 Task: In the  document acquisition.txt, change border color to  'Red' and border width to  '1' Select the first Column and fill it with the color  Light Orange
Action: Mouse moved to (334, 183)
Screenshot: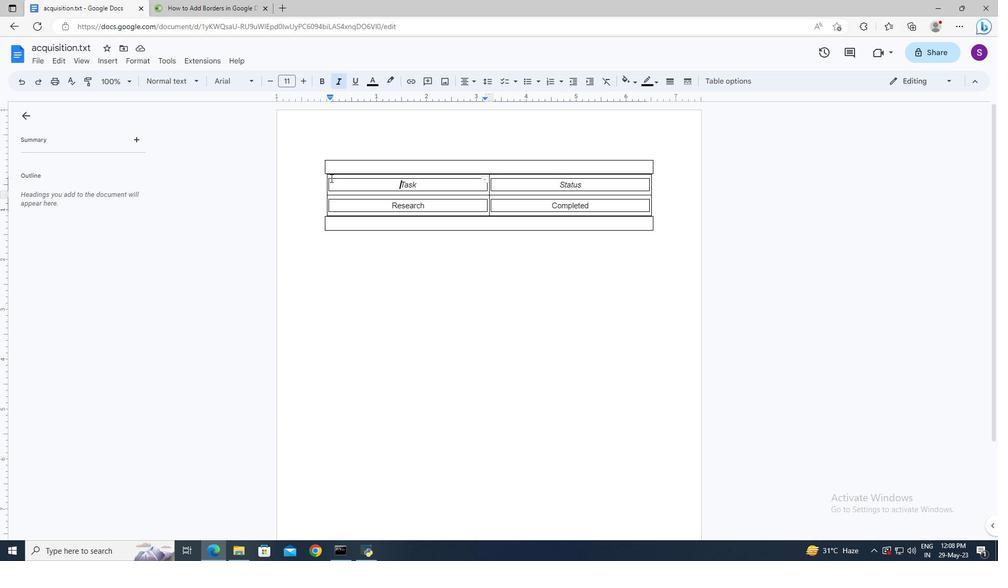 
Action: Mouse pressed left at (334, 183)
Screenshot: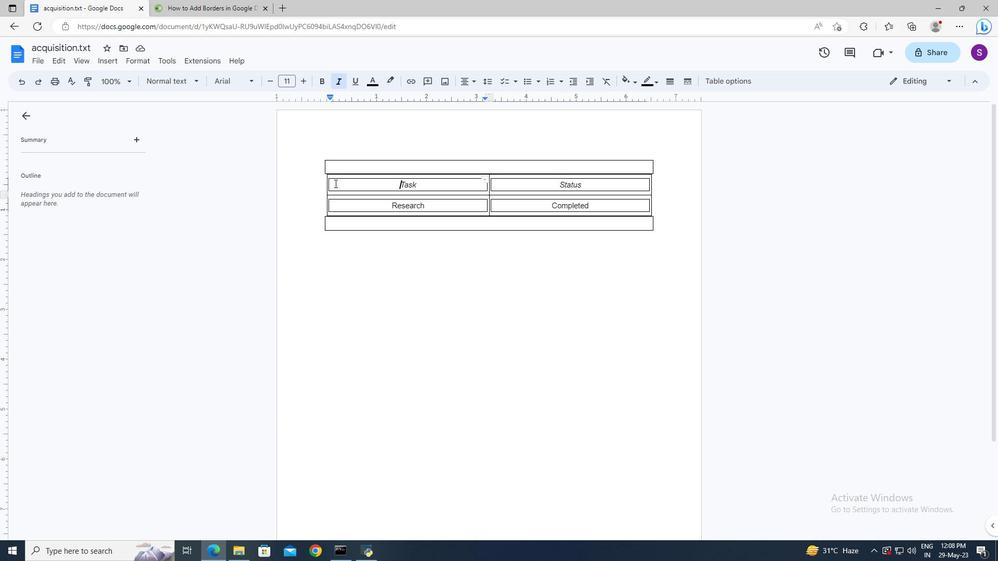
Action: Key pressed ctrl+A
Screenshot: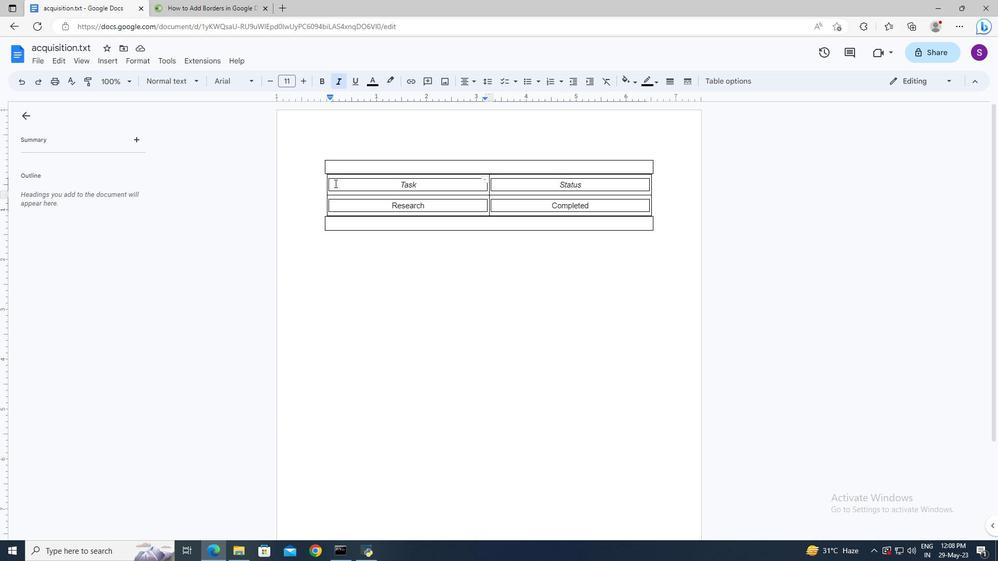 
Action: Mouse moved to (148, 61)
Screenshot: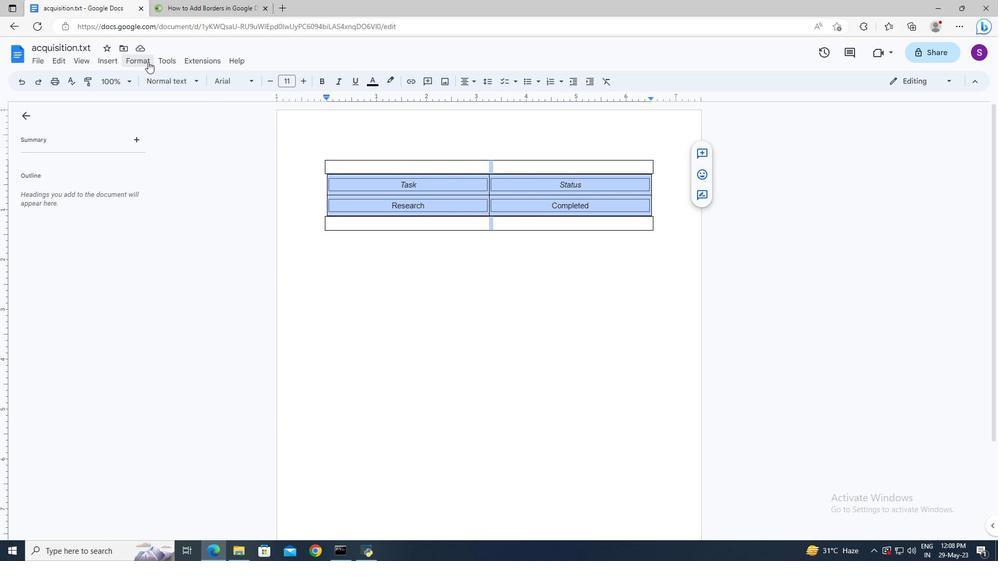 
Action: Mouse pressed left at (148, 61)
Screenshot: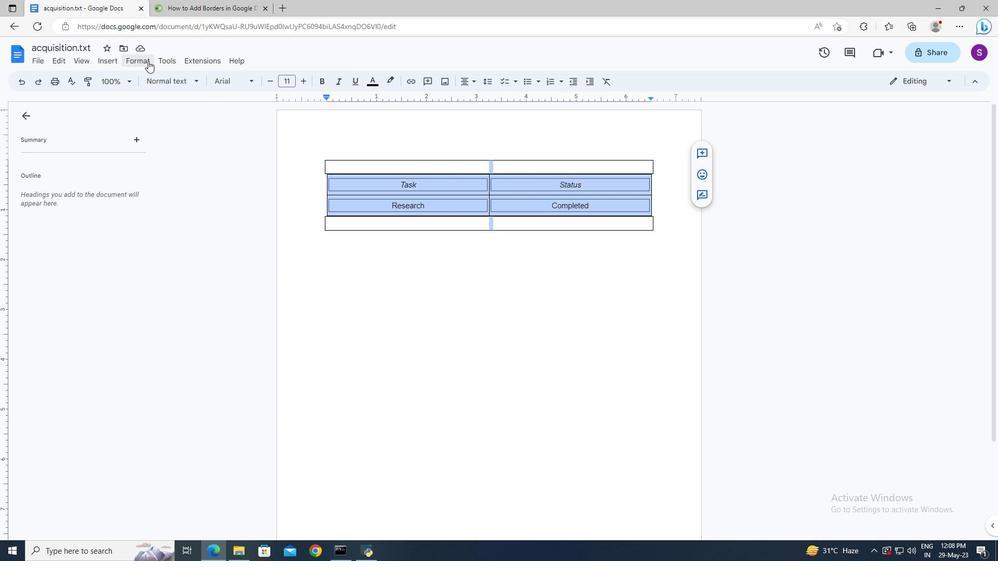 
Action: Mouse moved to (306, 96)
Screenshot: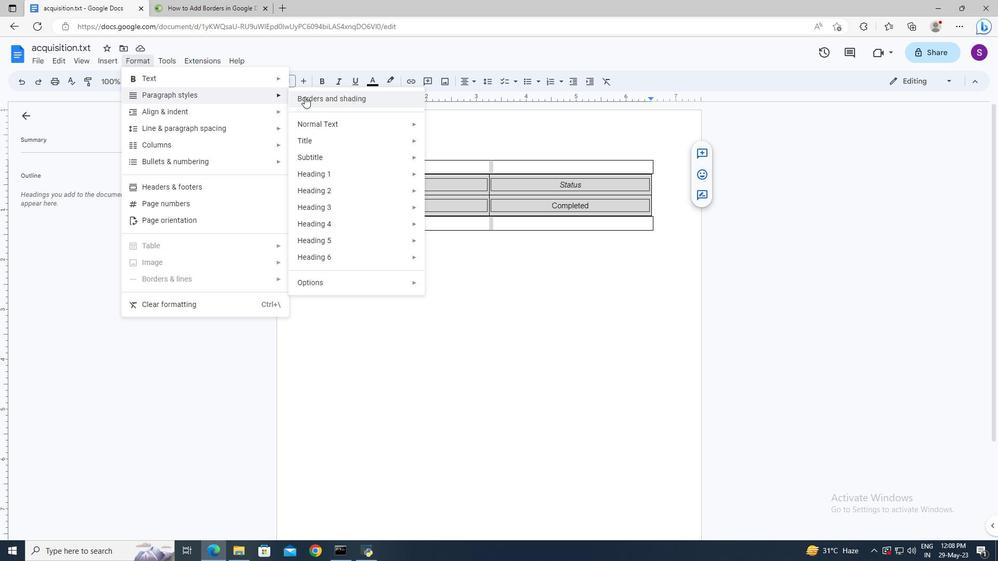 
Action: Mouse pressed left at (306, 96)
Screenshot: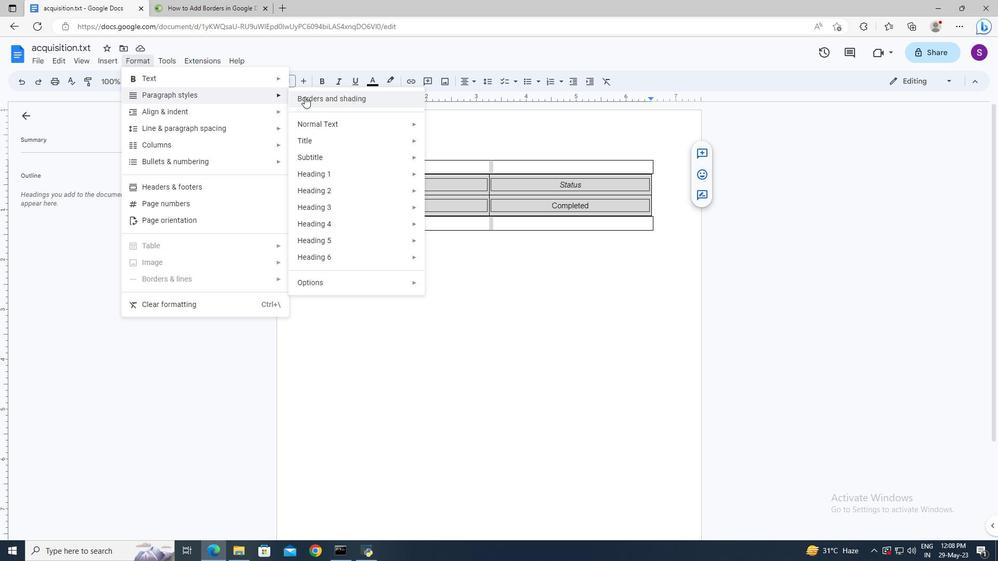 
Action: Mouse moved to (565, 291)
Screenshot: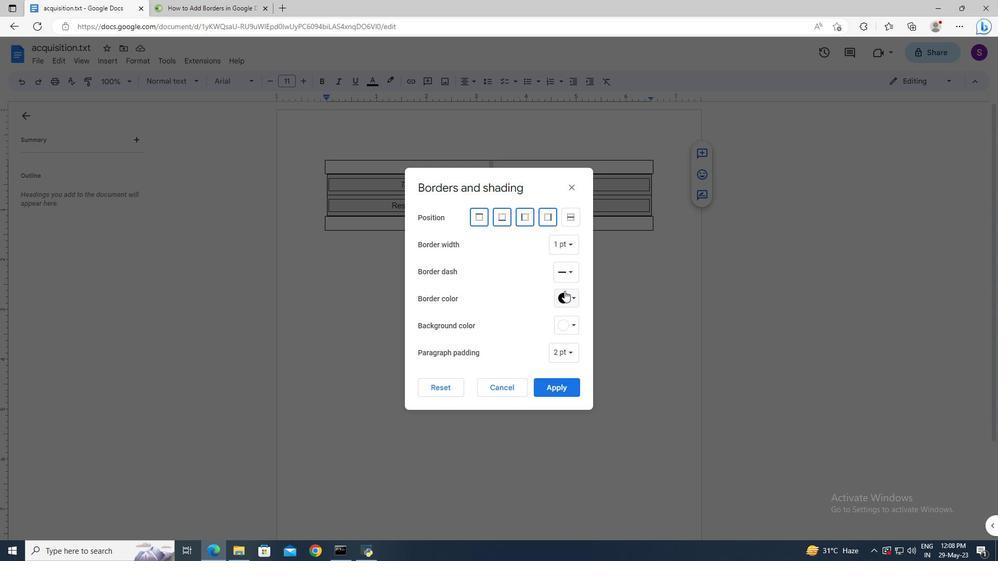 
Action: Mouse pressed left at (565, 291)
Screenshot: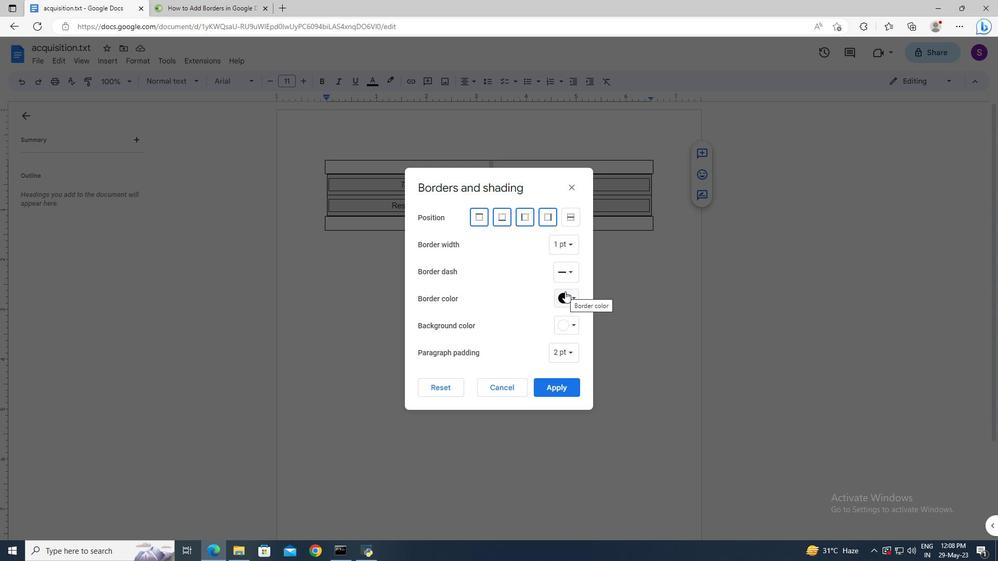 
Action: Mouse moved to (577, 329)
Screenshot: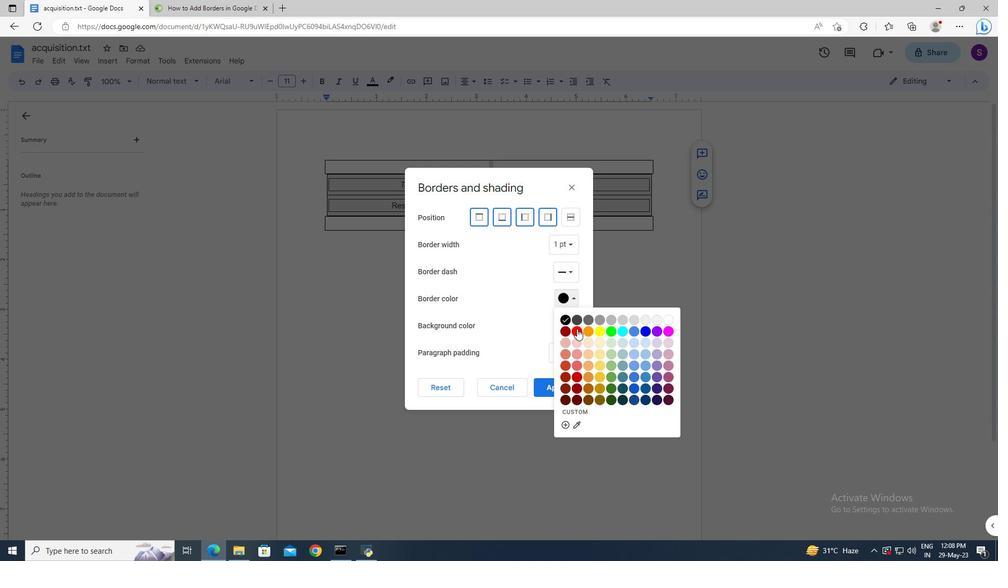 
Action: Mouse pressed left at (577, 329)
Screenshot: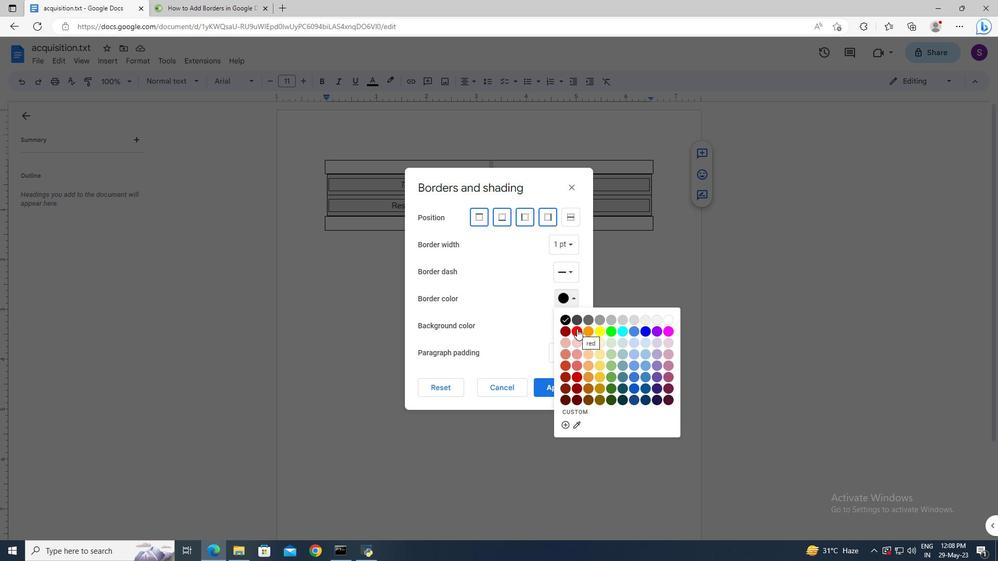 
Action: Mouse moved to (563, 234)
Screenshot: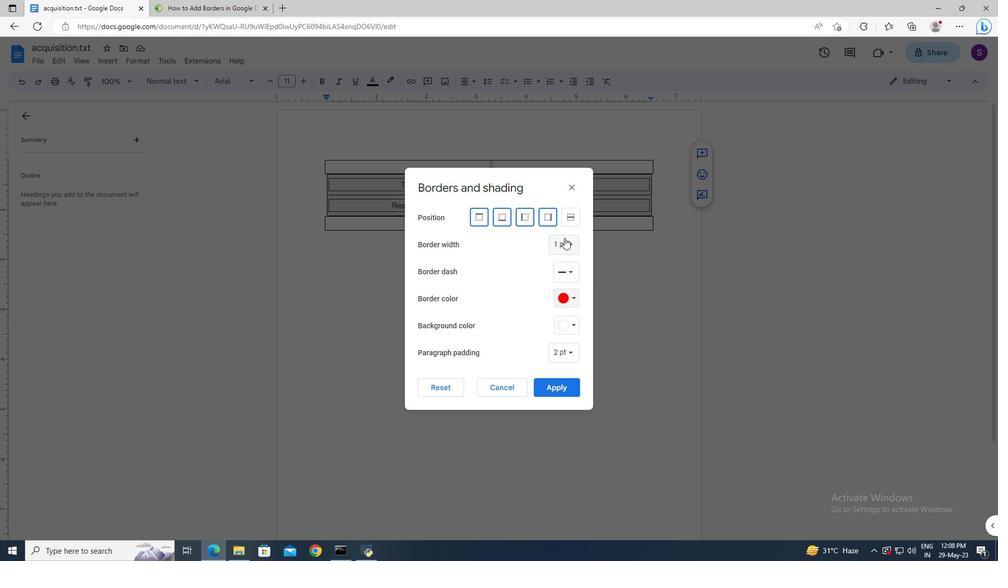 
Action: Mouse pressed left at (563, 234)
Screenshot: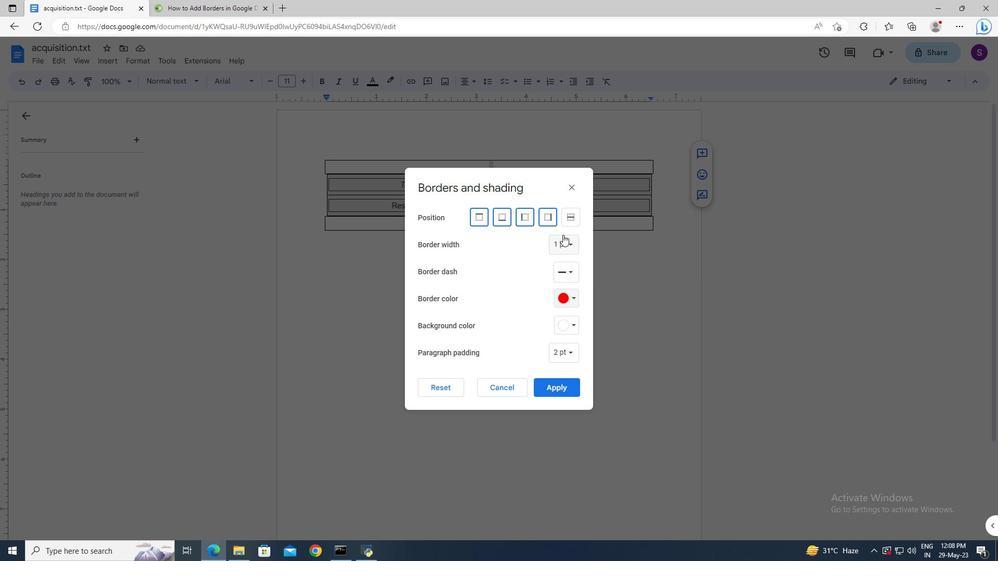 
Action: Mouse moved to (561, 234)
Screenshot: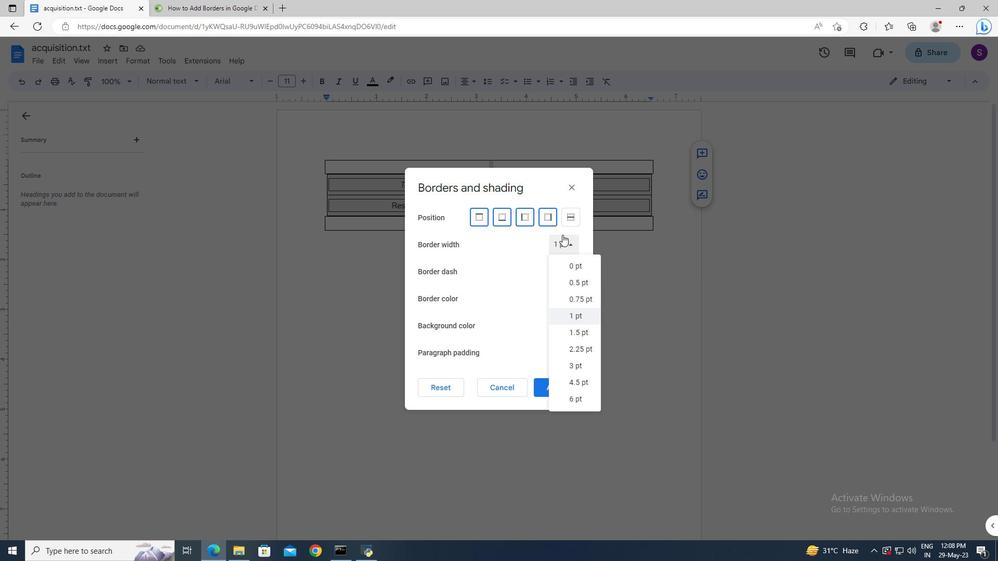 
Action: Key pressed 1
Screenshot: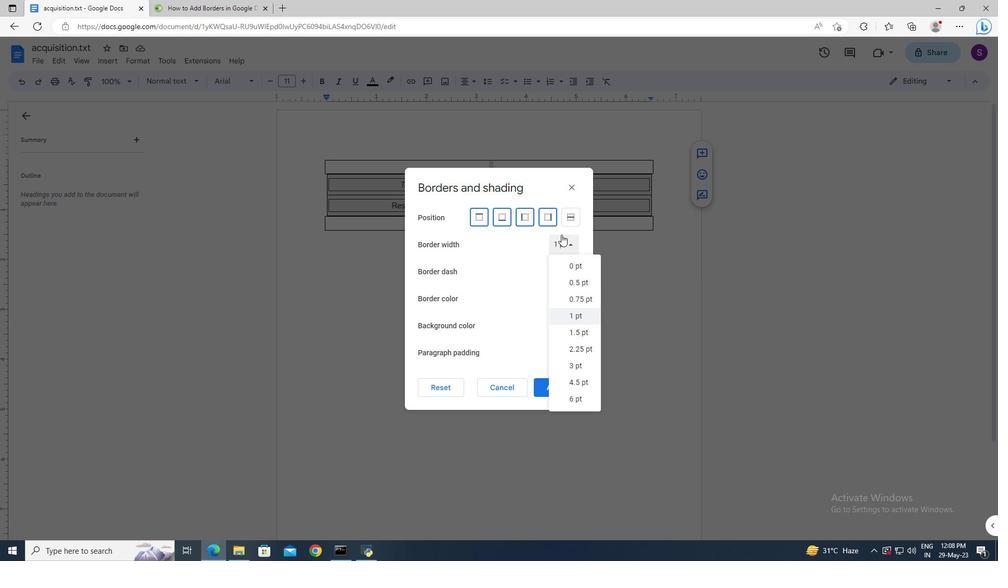 
Action: Mouse moved to (572, 310)
Screenshot: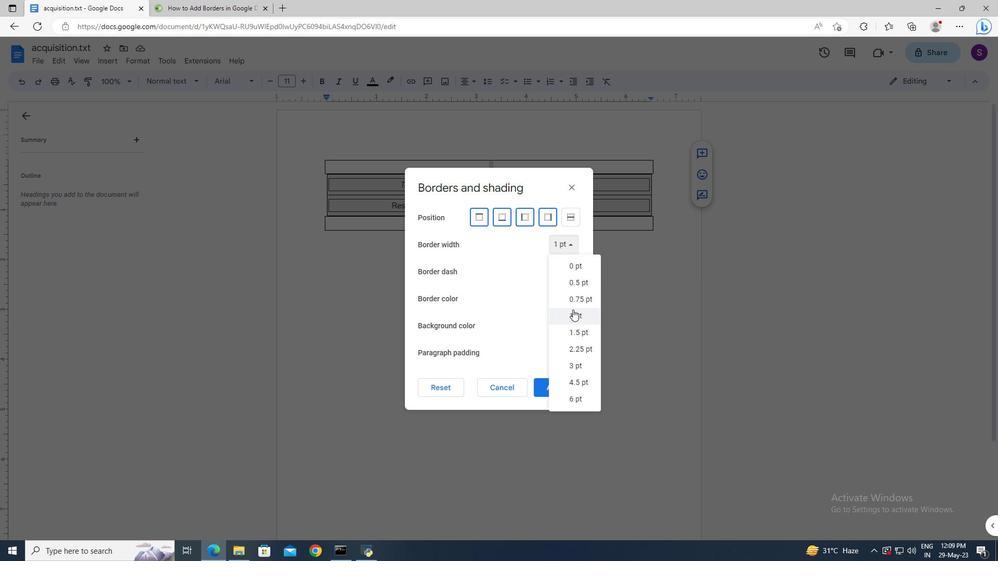 
Action: Mouse pressed left at (572, 310)
Screenshot: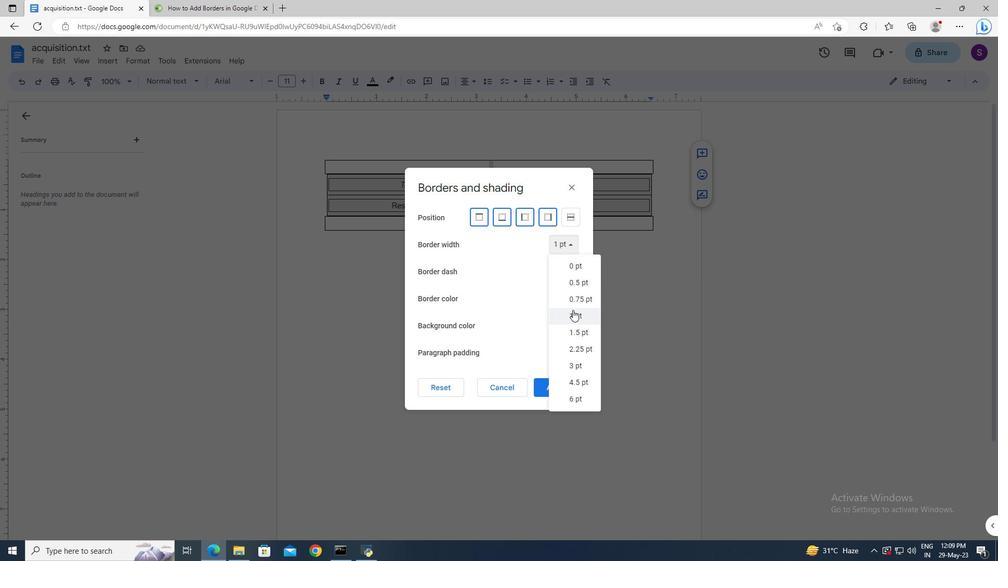 
Action: Mouse moved to (550, 389)
Screenshot: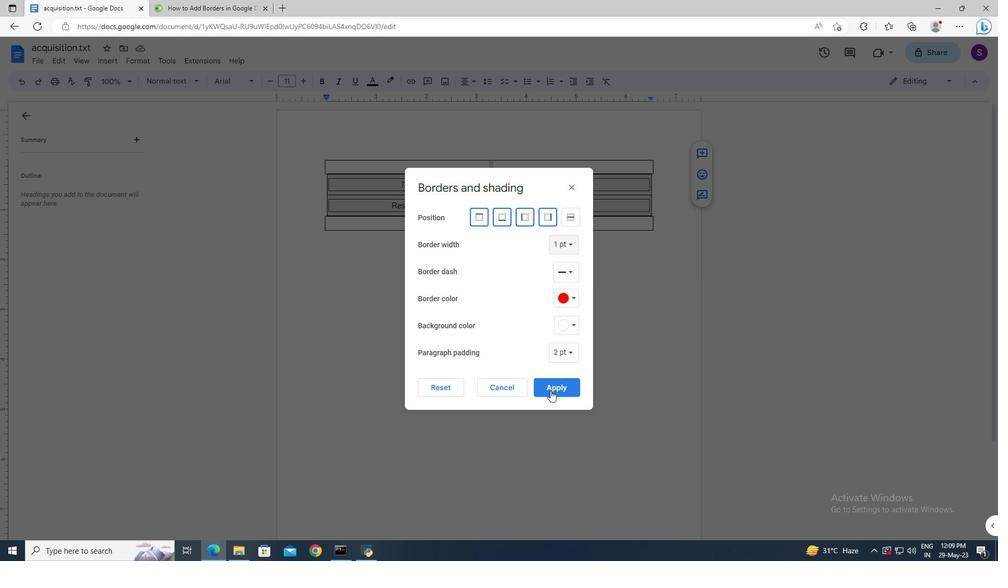 
Action: Mouse pressed left at (550, 389)
Screenshot: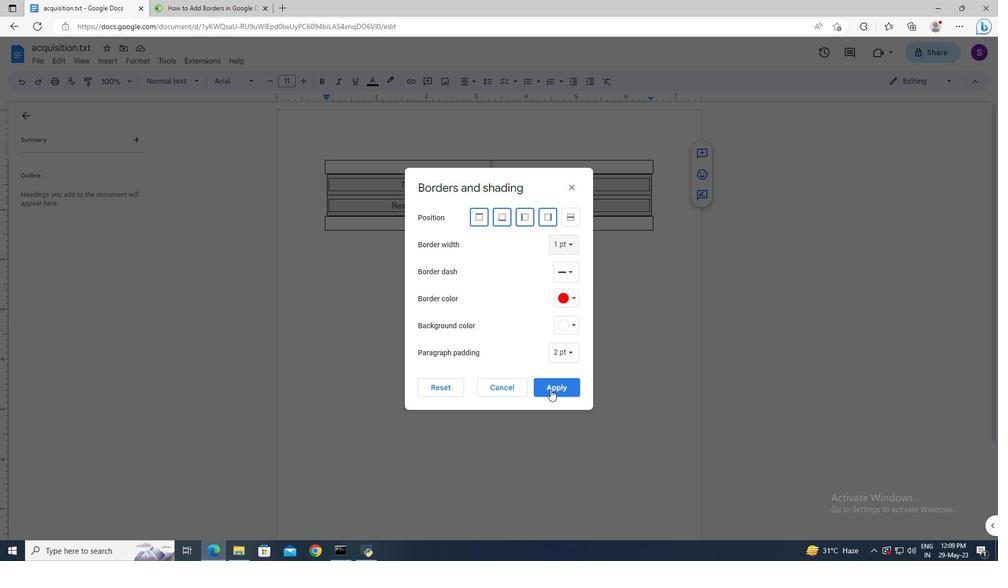 
Action: Mouse moved to (402, 183)
Screenshot: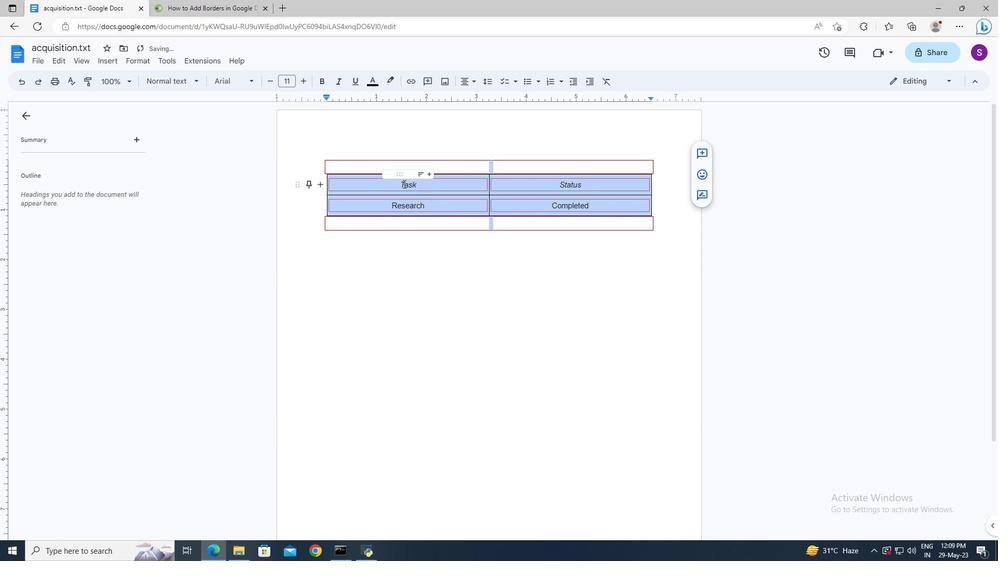
Action: Mouse pressed left at (402, 183)
Screenshot: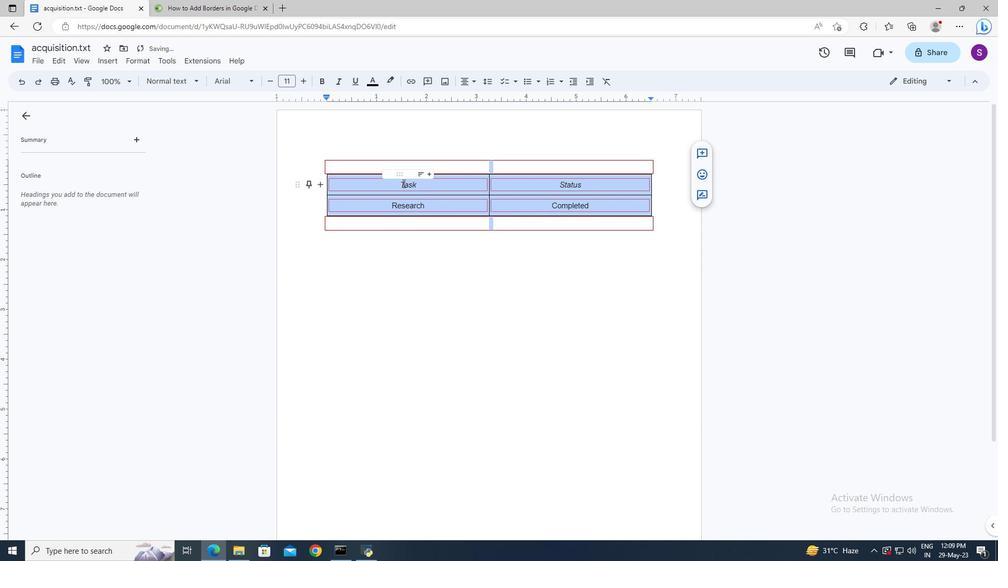 
Action: Key pressed <Key.left><Key.shift><Key.down>
Screenshot: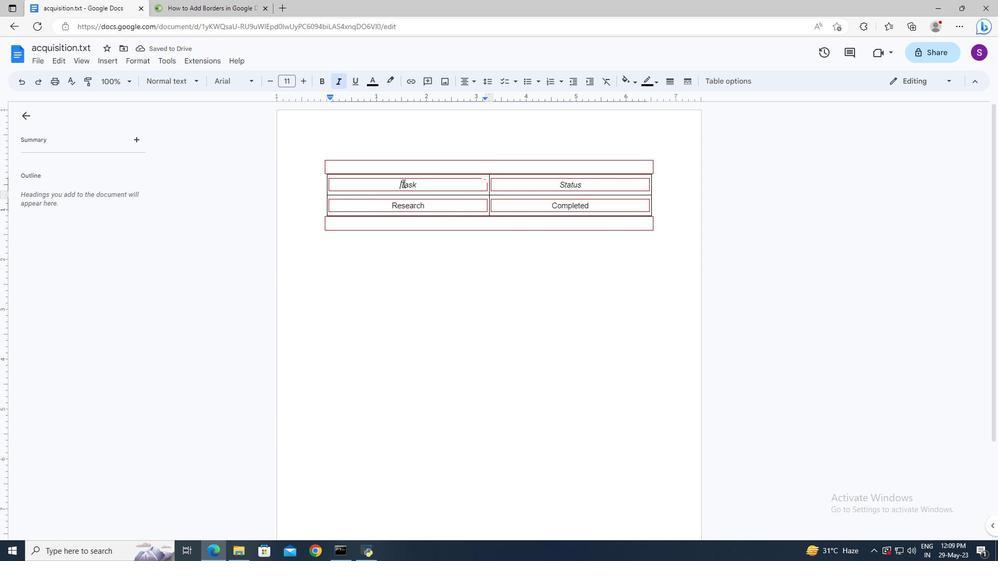 
Action: Mouse moved to (386, 82)
Screenshot: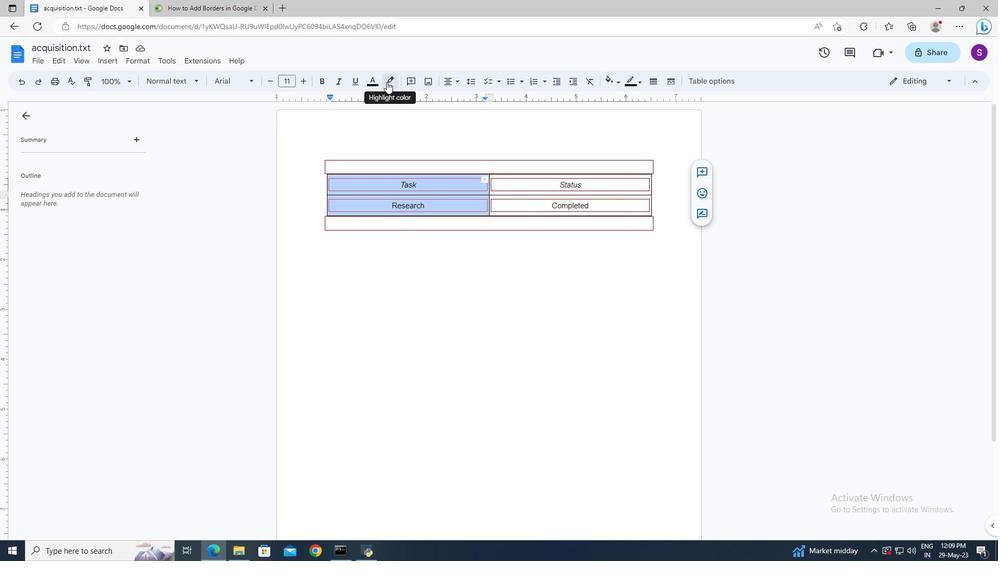 
Action: Mouse pressed left at (386, 82)
Screenshot: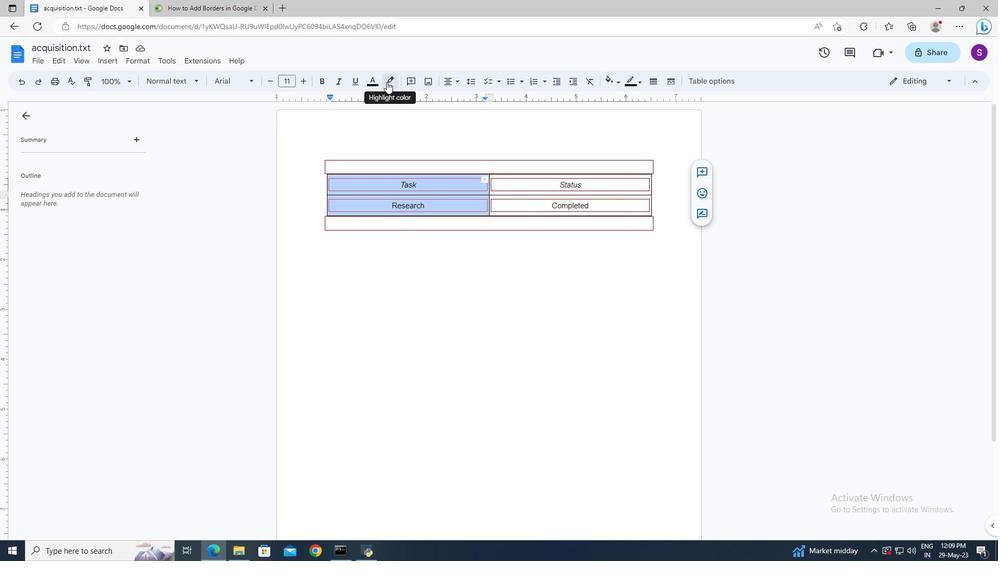 
Action: Mouse moved to (416, 160)
Screenshot: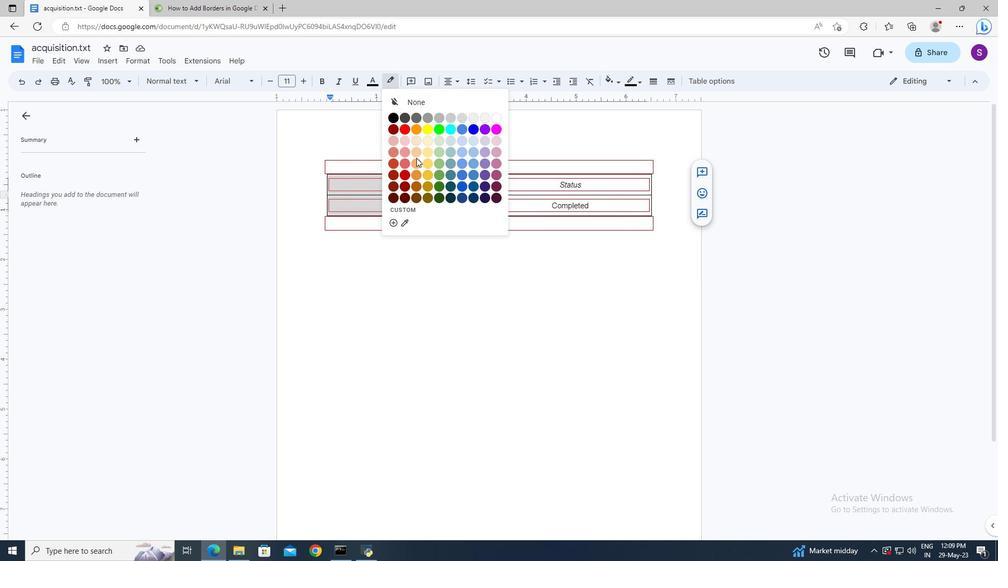 
Action: Mouse pressed left at (416, 160)
Screenshot: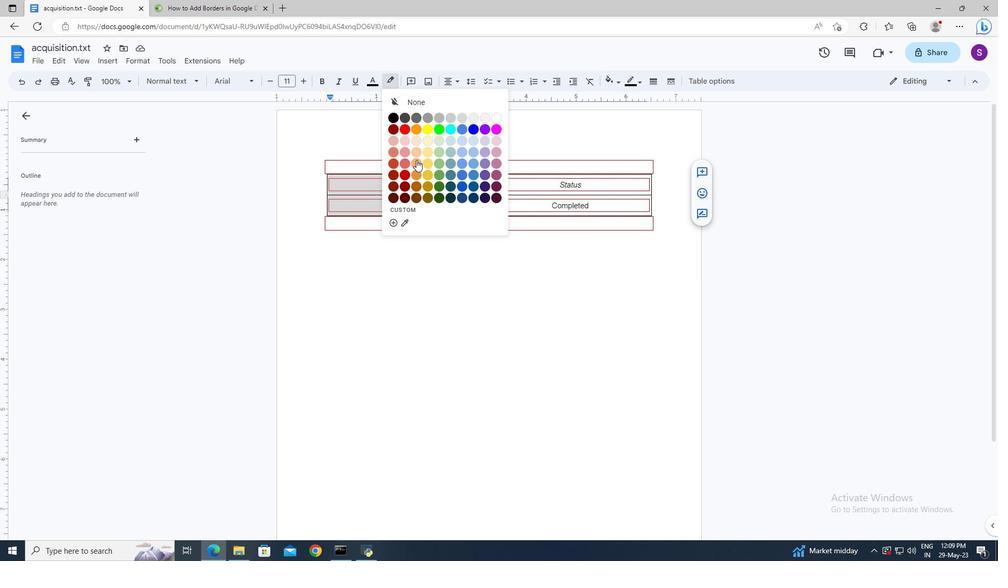 
Action: Mouse moved to (459, 225)
Screenshot: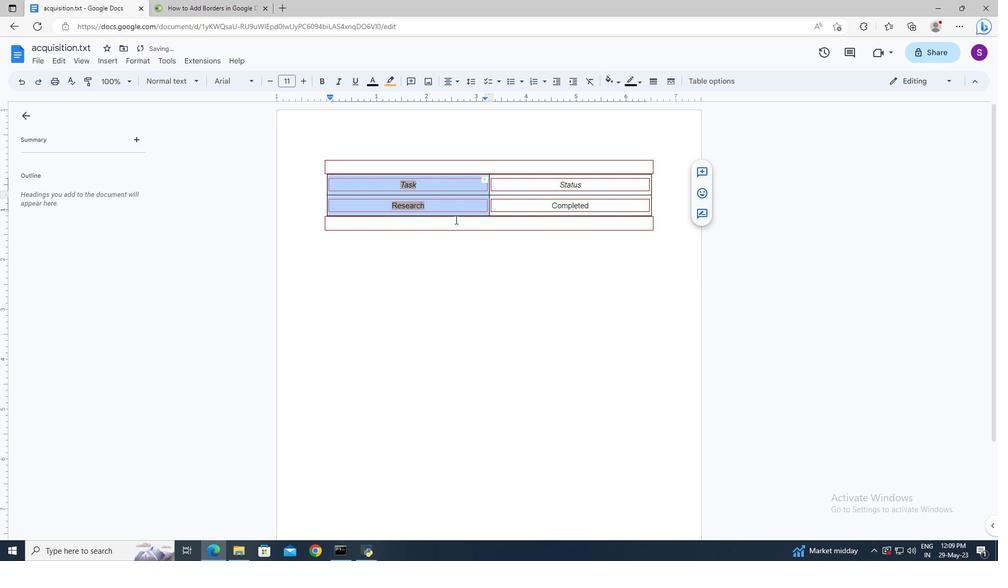 
Action: Mouse pressed left at (459, 225)
Screenshot: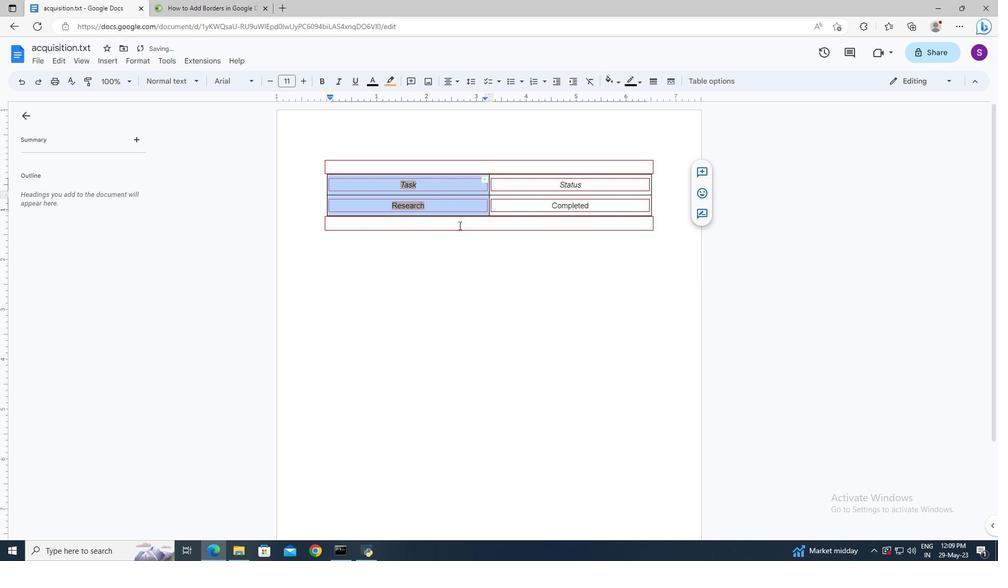 
